 Task: Add a condition where "Priority Is Normal" in unsolved tickets in your groups.
Action: Mouse moved to (103, 361)
Screenshot: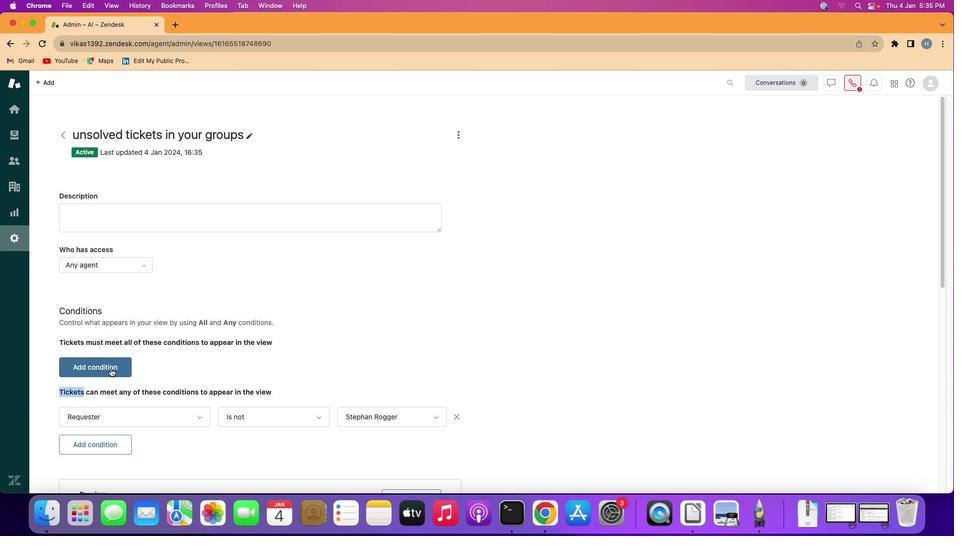 
Action: Mouse pressed left at (103, 361)
Screenshot: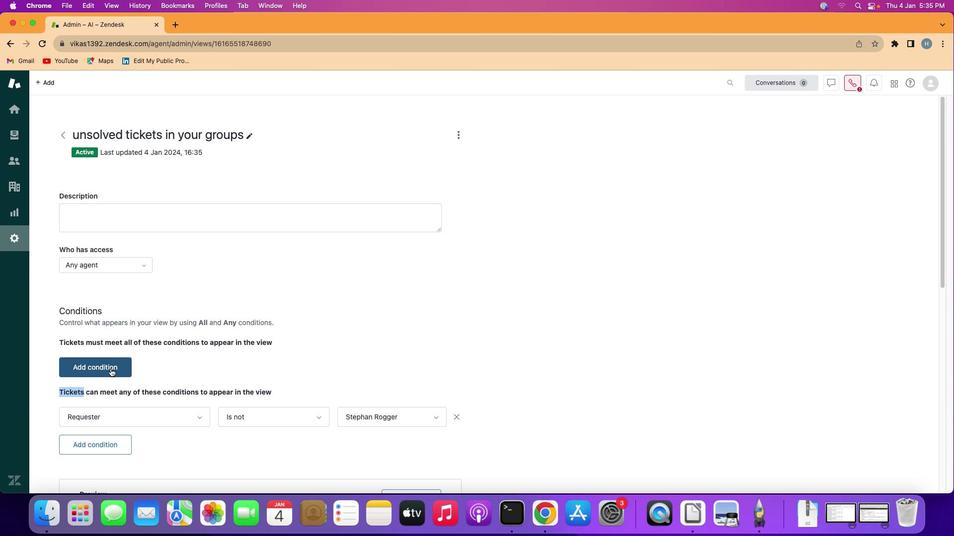 
Action: Mouse moved to (122, 358)
Screenshot: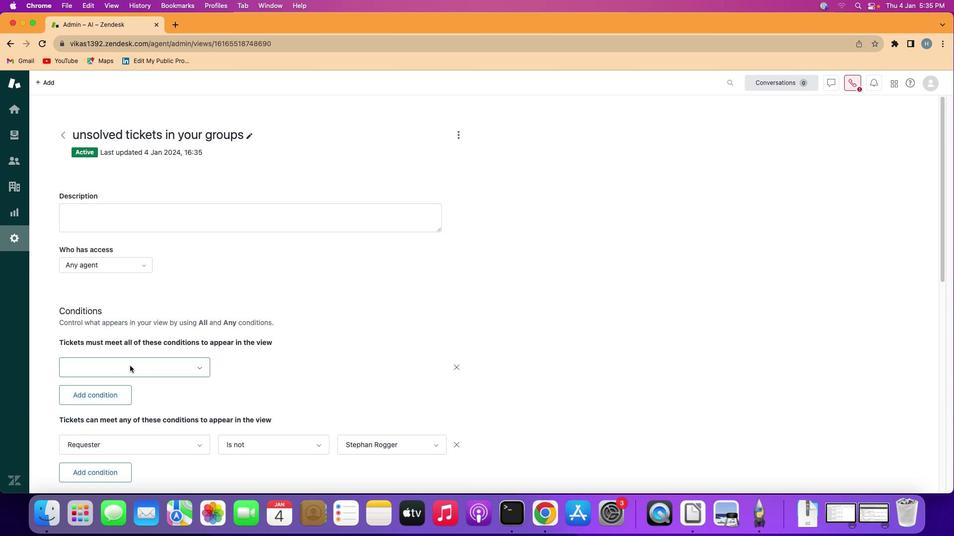 
Action: Mouse pressed left at (122, 358)
Screenshot: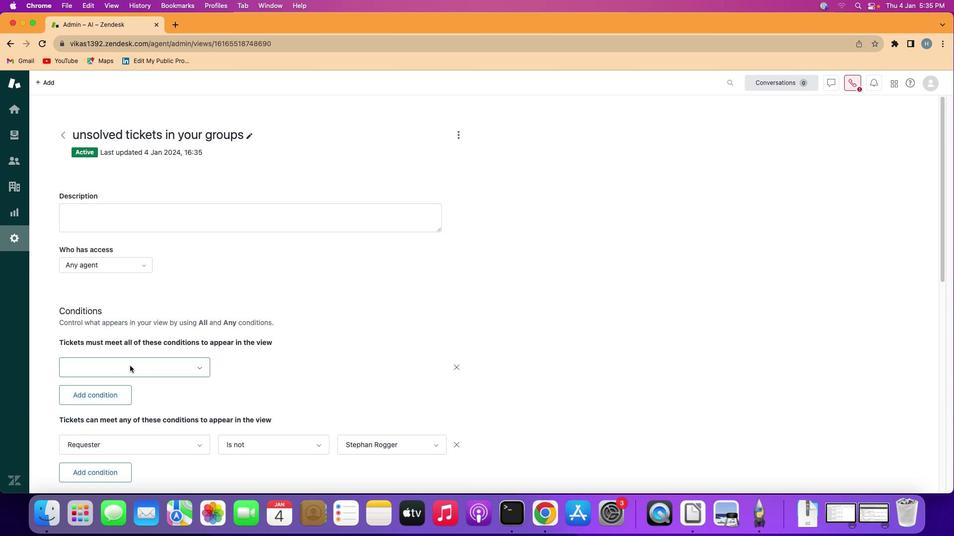 
Action: Mouse moved to (131, 258)
Screenshot: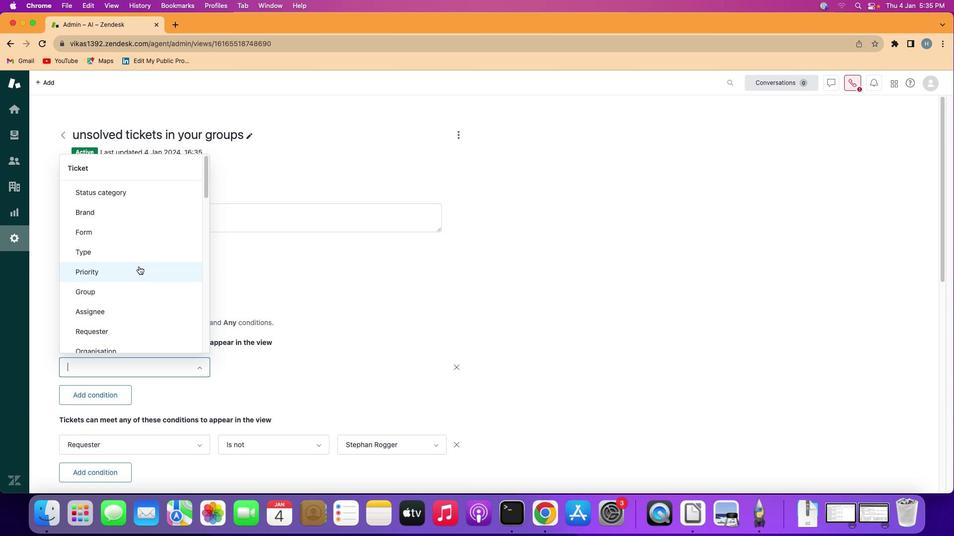 
Action: Mouse pressed left at (131, 258)
Screenshot: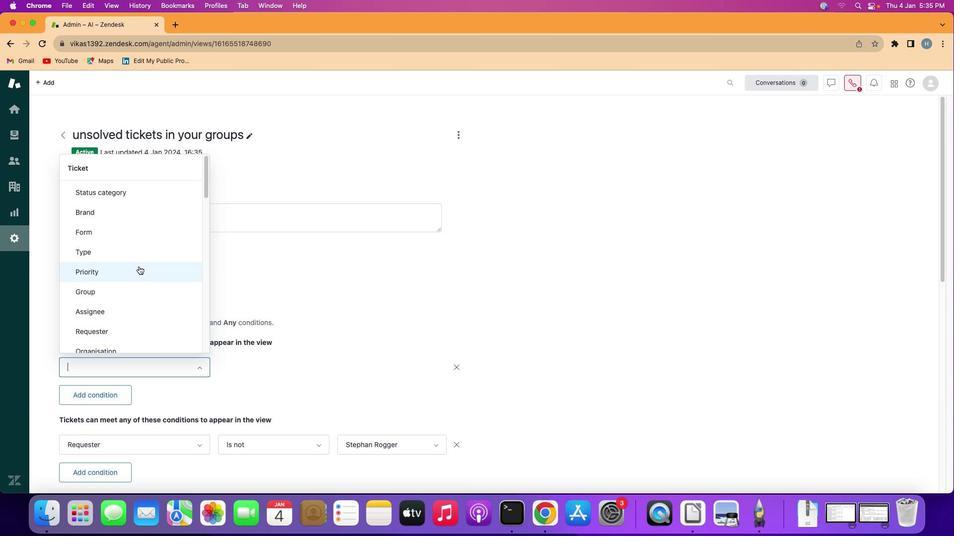 
Action: Mouse moved to (241, 360)
Screenshot: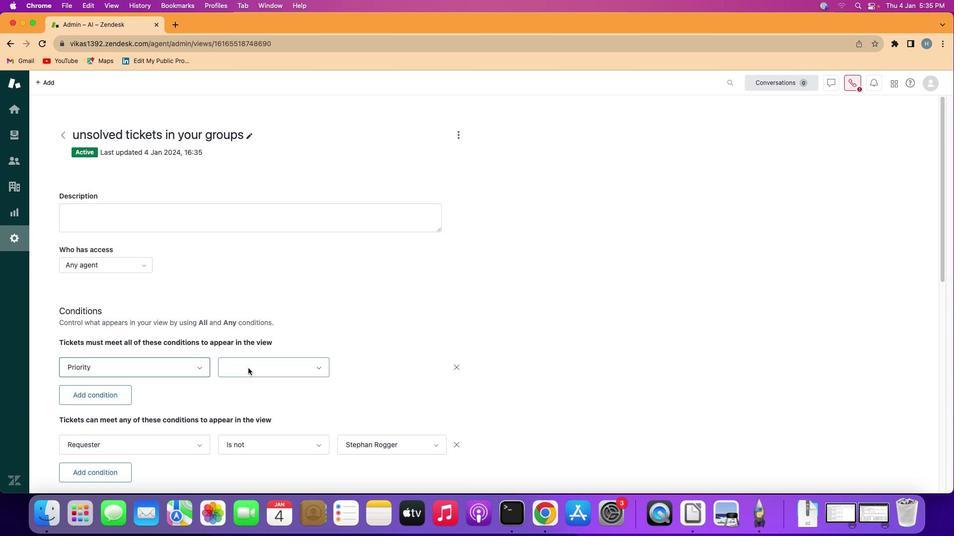 
Action: Mouse pressed left at (241, 360)
Screenshot: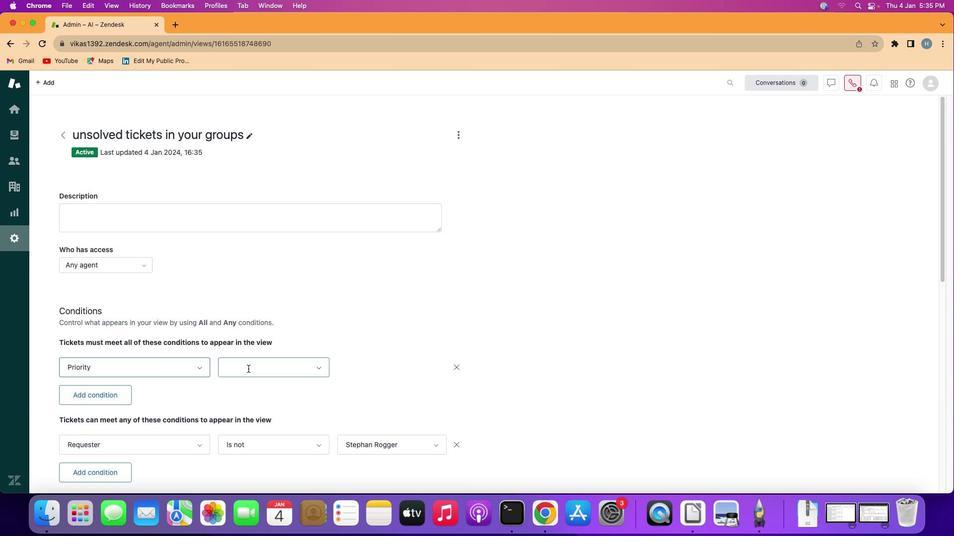 
Action: Mouse moved to (248, 387)
Screenshot: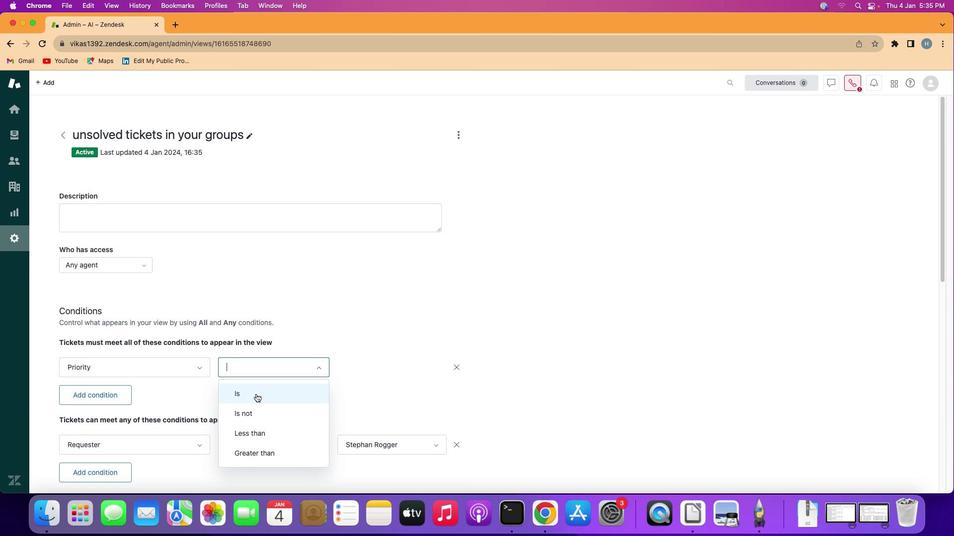 
Action: Mouse pressed left at (248, 387)
Screenshot: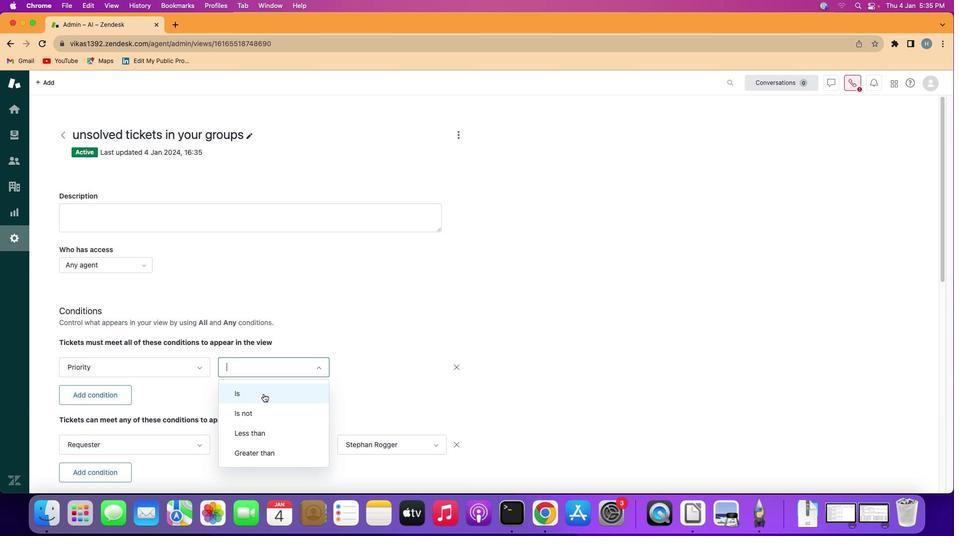 
Action: Mouse moved to (406, 355)
Screenshot: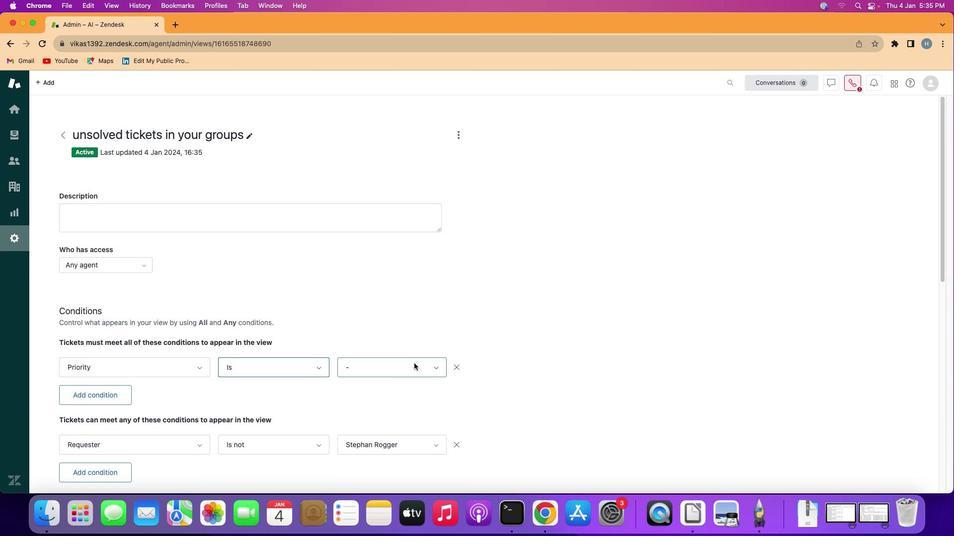 
Action: Mouse pressed left at (406, 355)
Screenshot: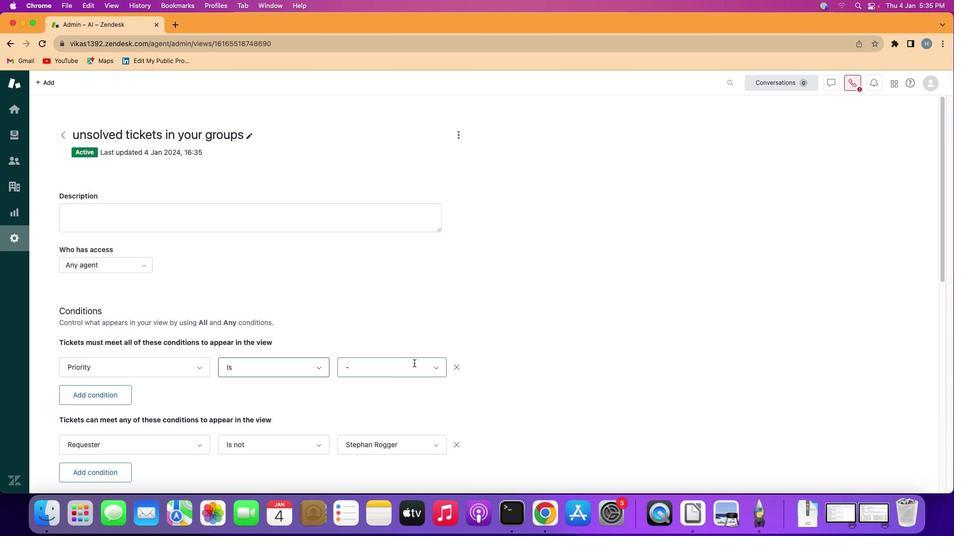 
Action: Mouse moved to (396, 421)
Screenshot: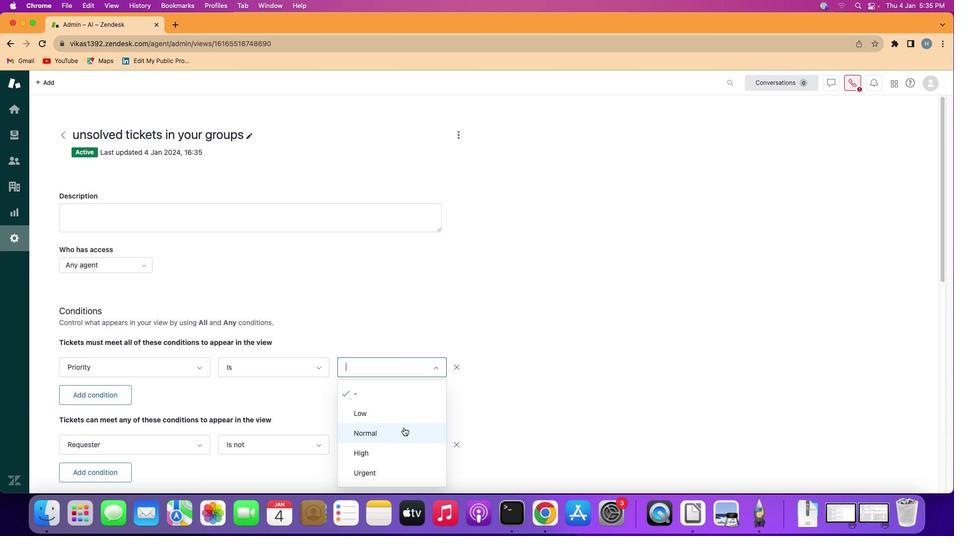 
Action: Mouse pressed left at (396, 421)
Screenshot: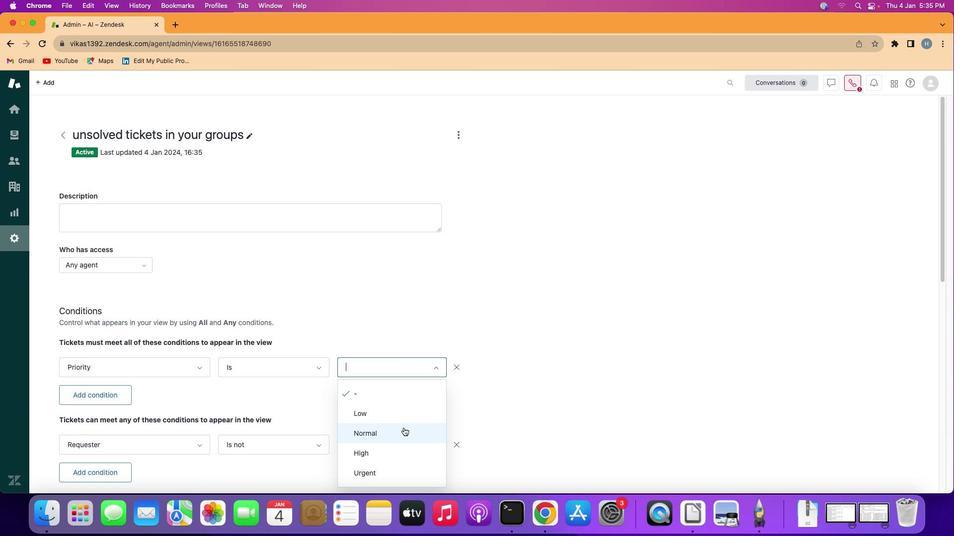 
Action: Mouse moved to (514, 352)
Screenshot: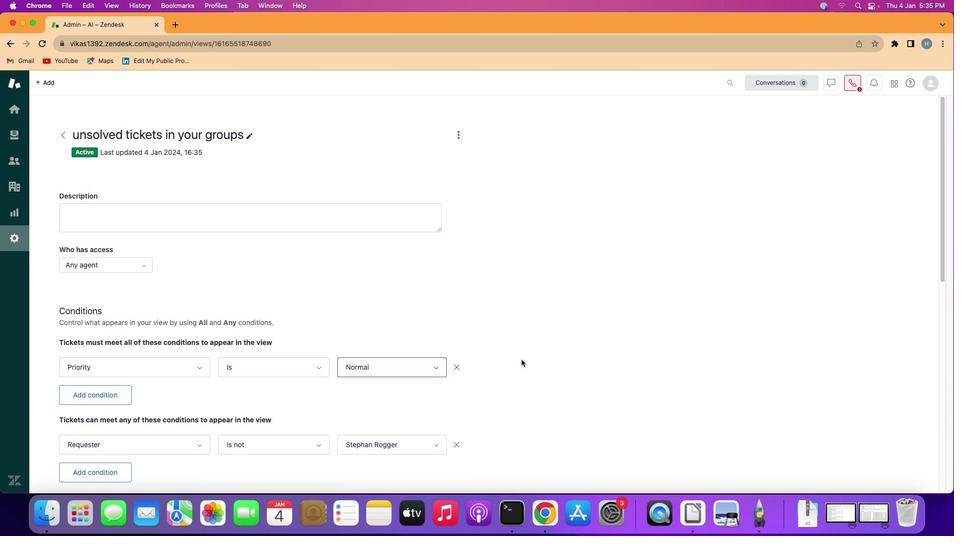 
